 Task: Use Rain Heavy Thunder Effect in this video Movie B.mp4
Action: Mouse moved to (399, 137)
Screenshot: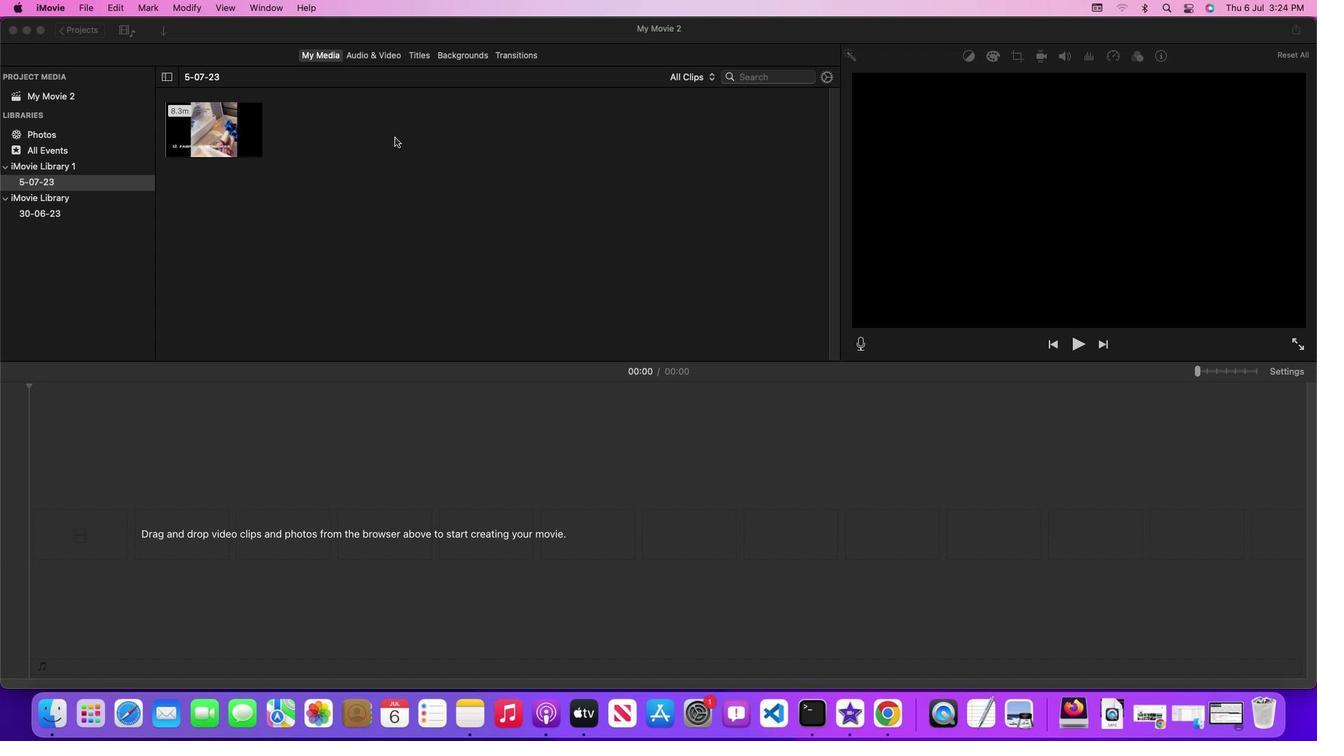 
Action: Mouse pressed left at (399, 137)
Screenshot: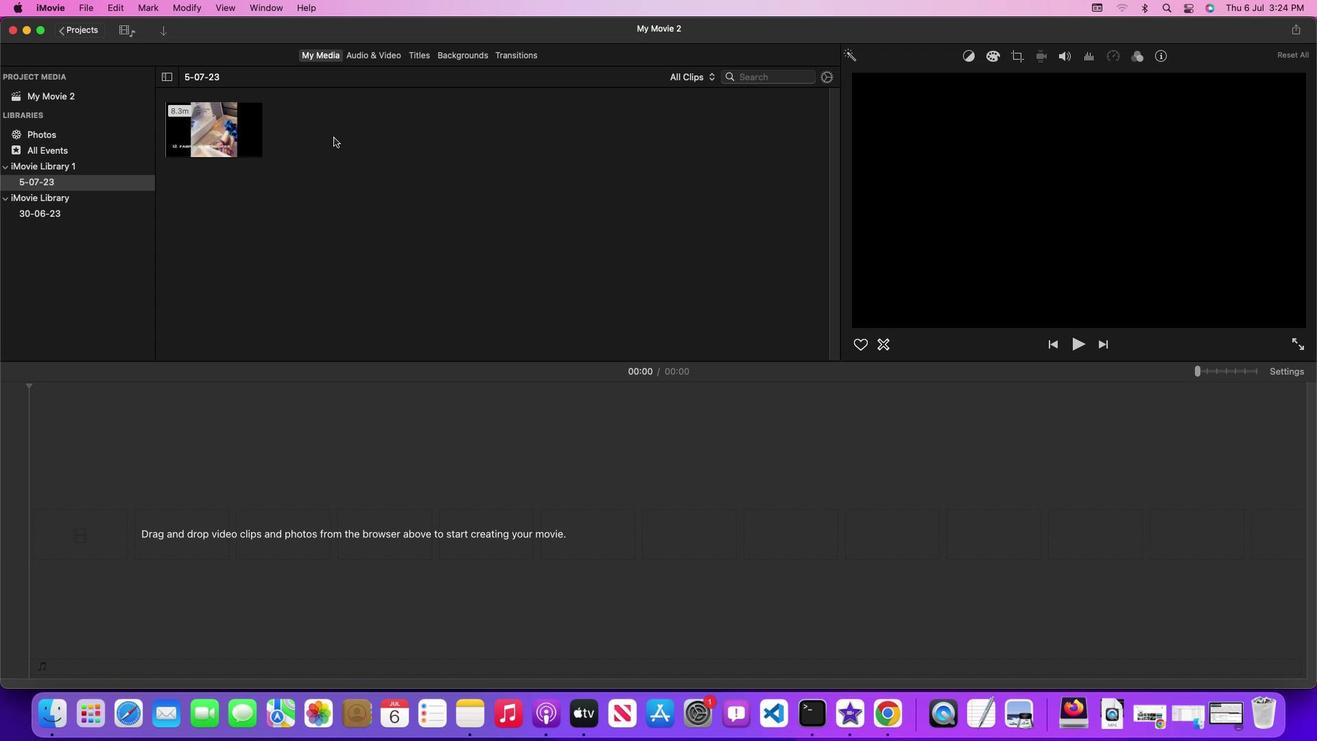 
Action: Mouse moved to (227, 136)
Screenshot: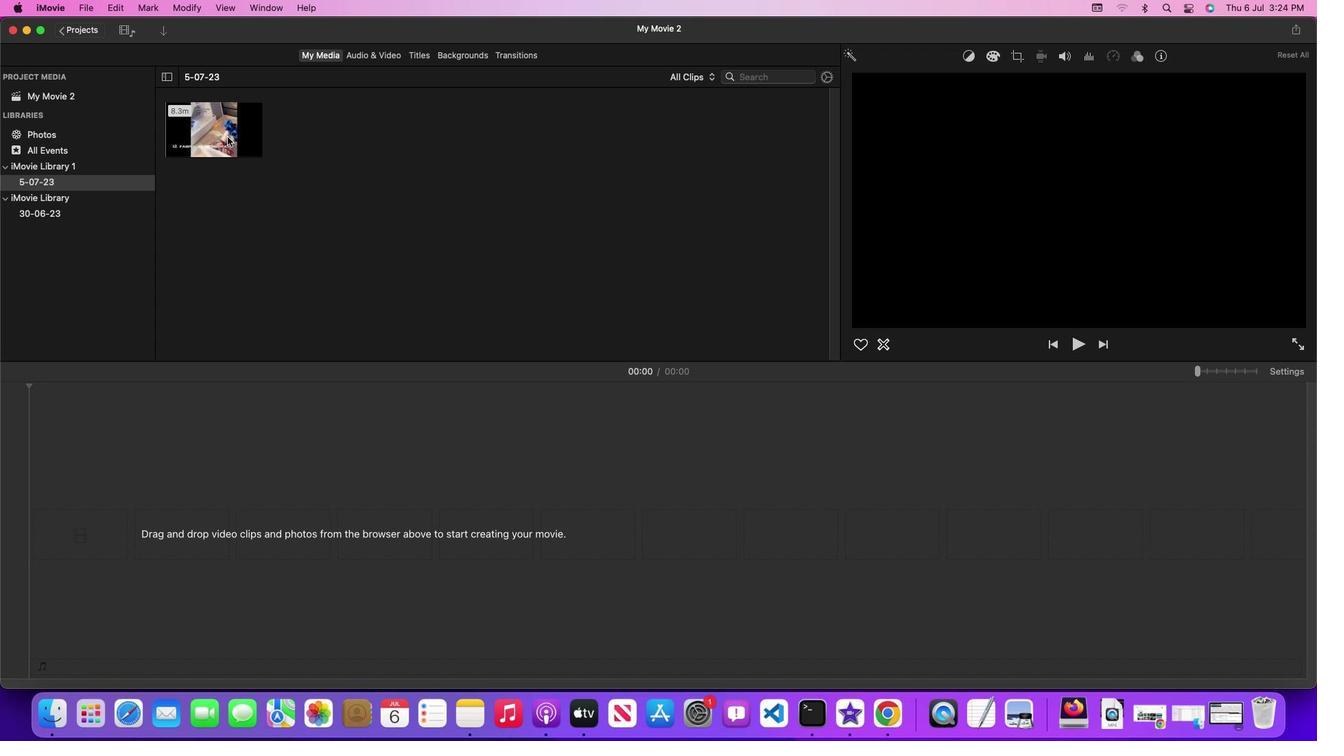 
Action: Mouse pressed left at (227, 136)
Screenshot: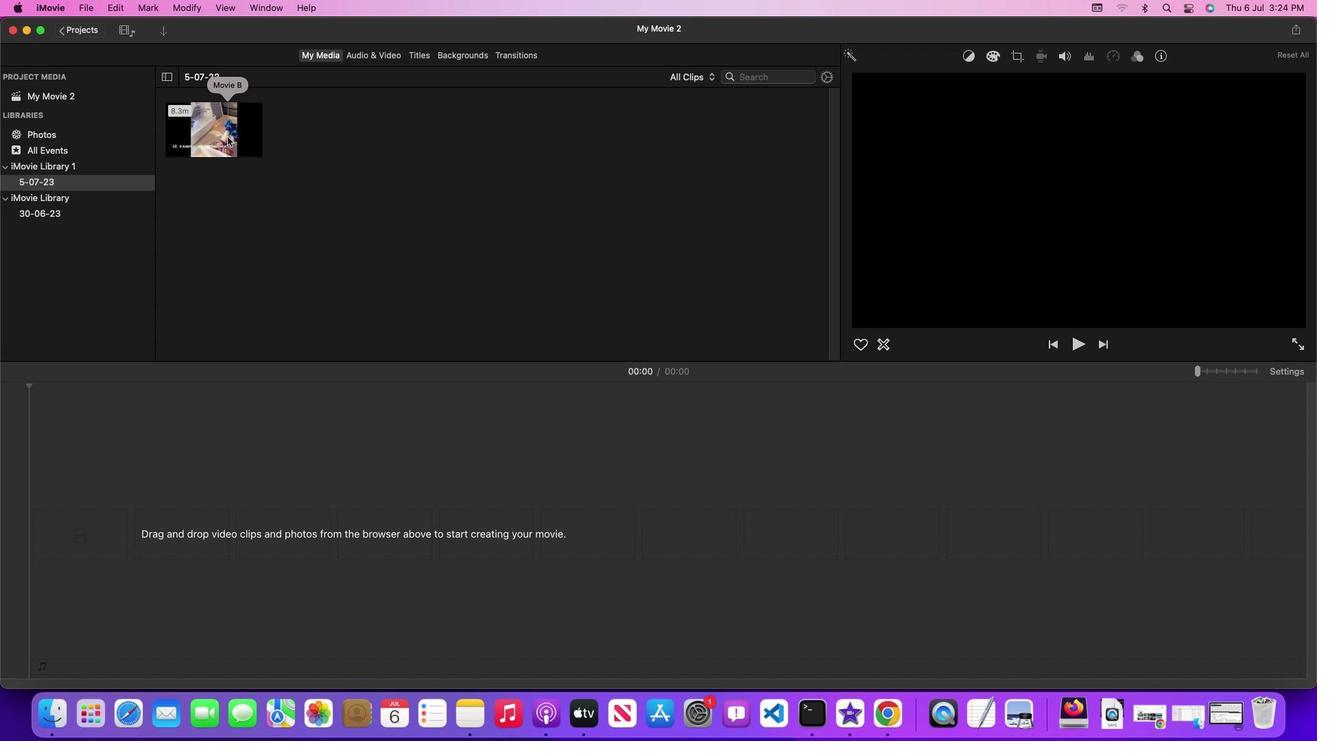 
Action: Mouse pressed left at (227, 136)
Screenshot: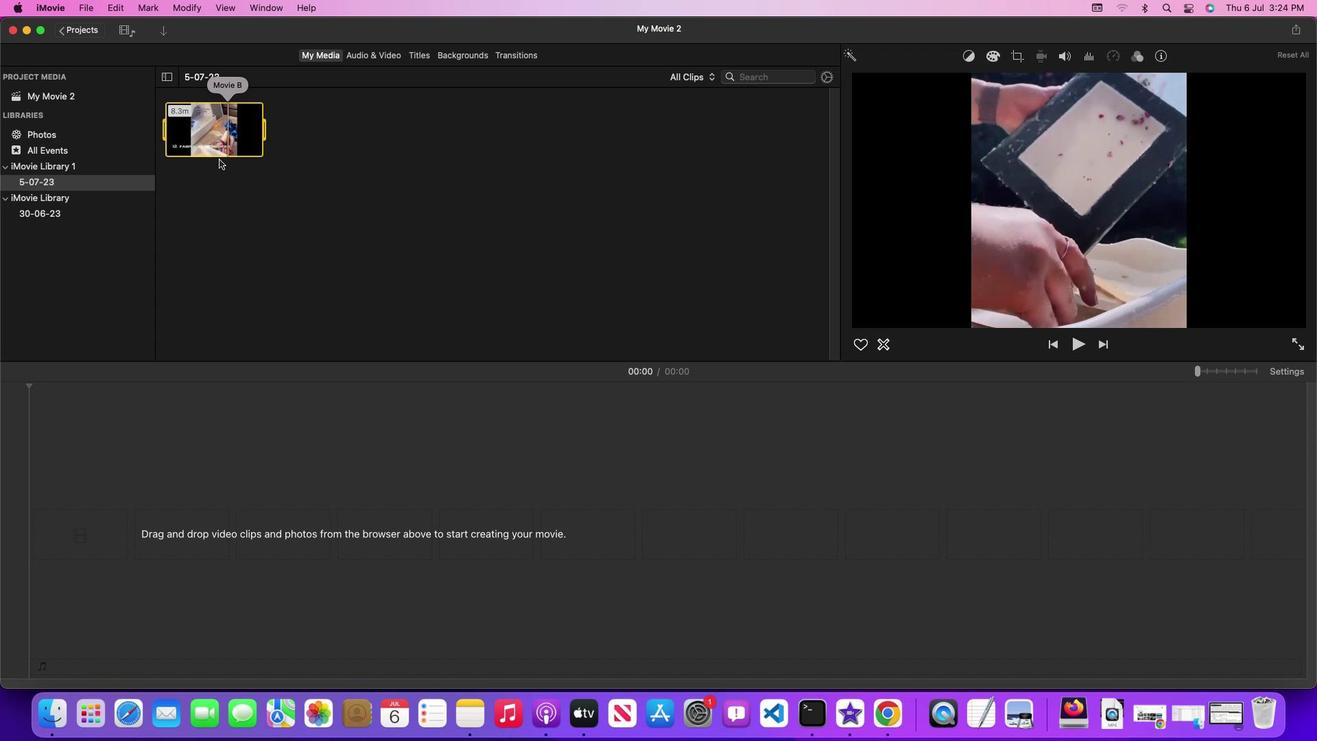 
Action: Mouse moved to (387, 52)
Screenshot: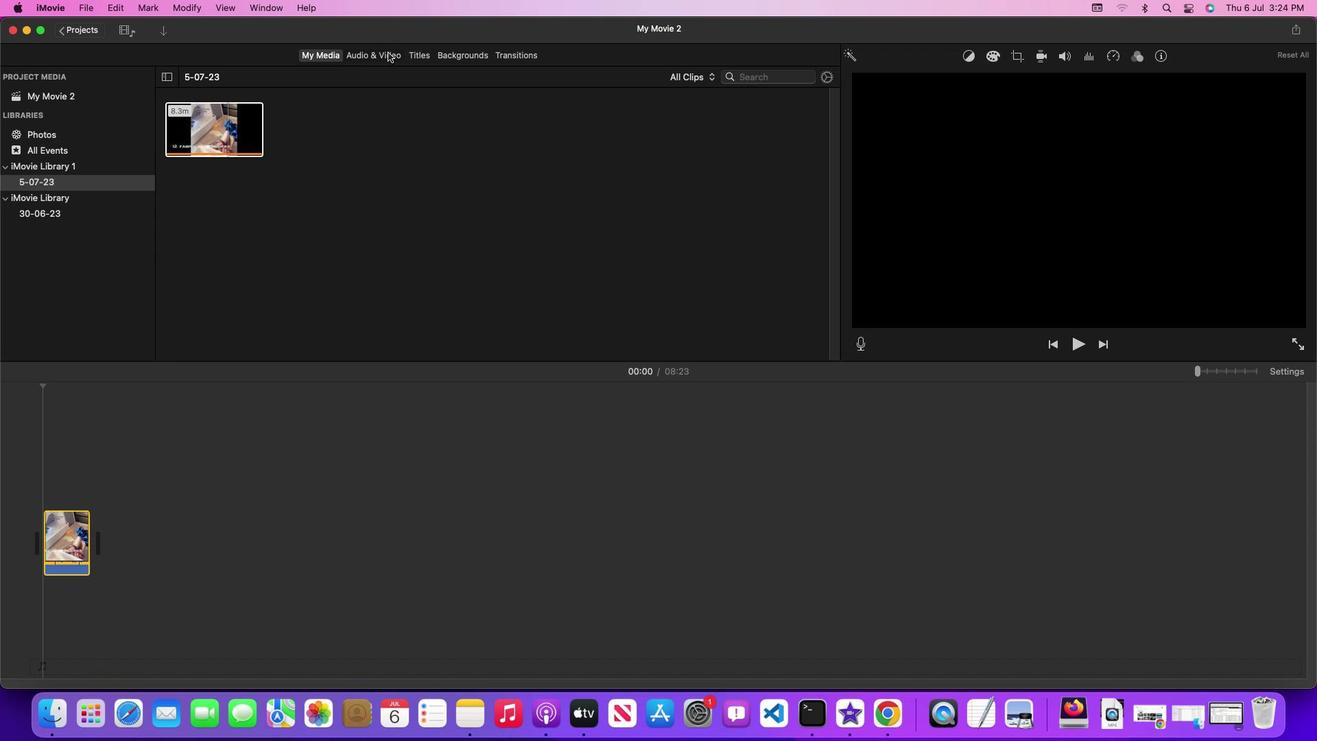 
Action: Mouse pressed left at (387, 52)
Screenshot: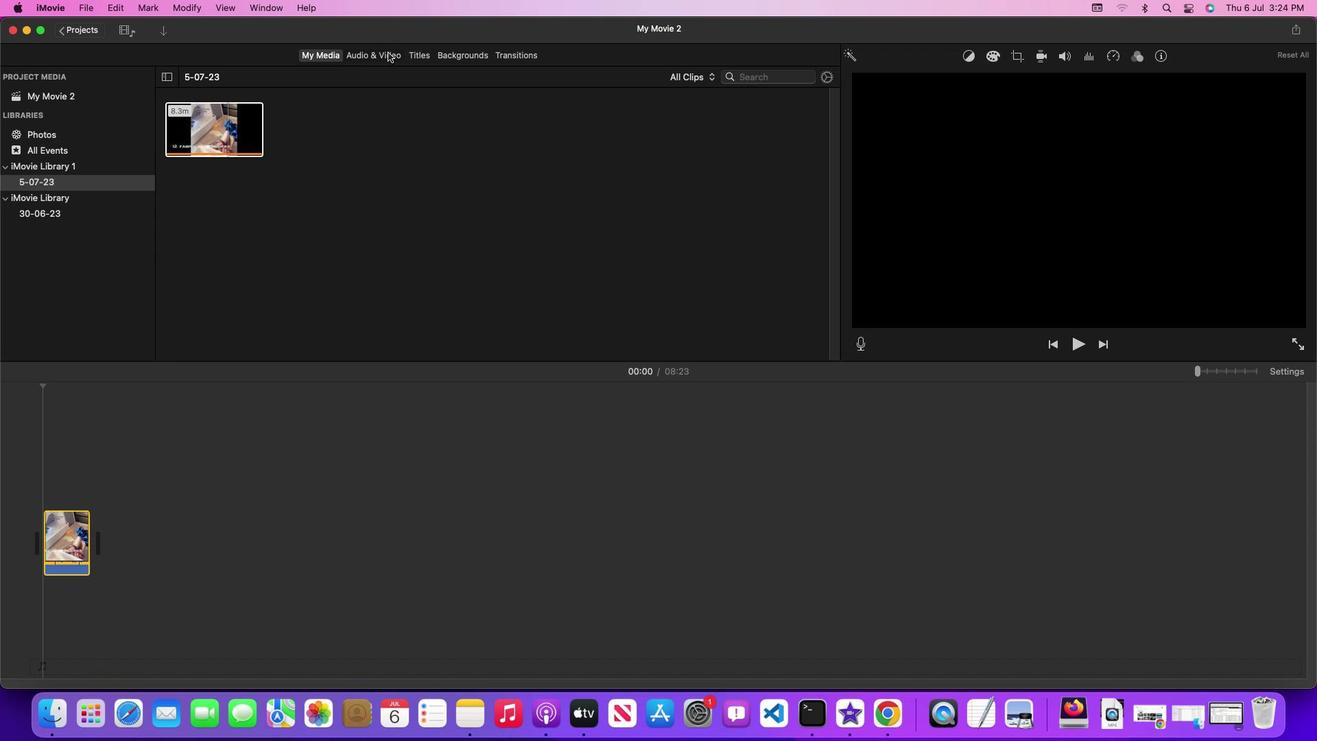 
Action: Mouse moved to (833, 182)
Screenshot: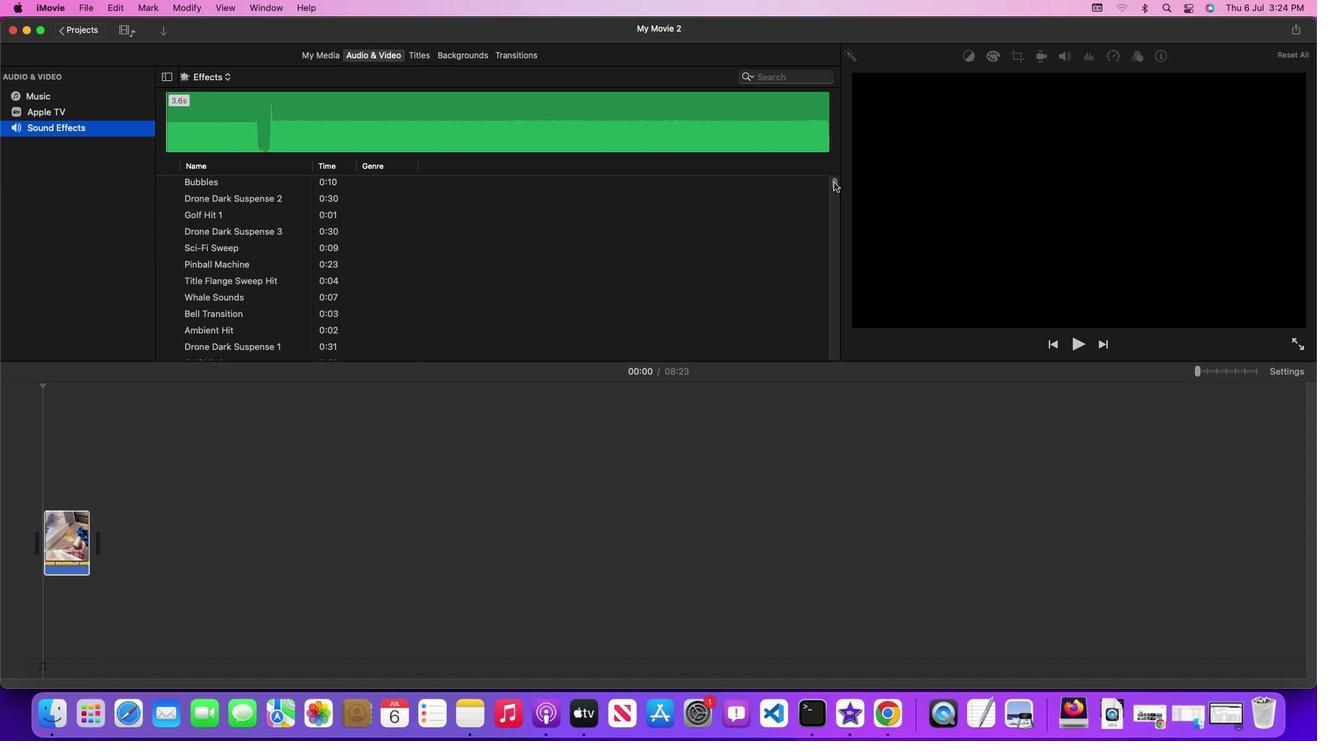 
Action: Mouse pressed left at (833, 182)
Screenshot: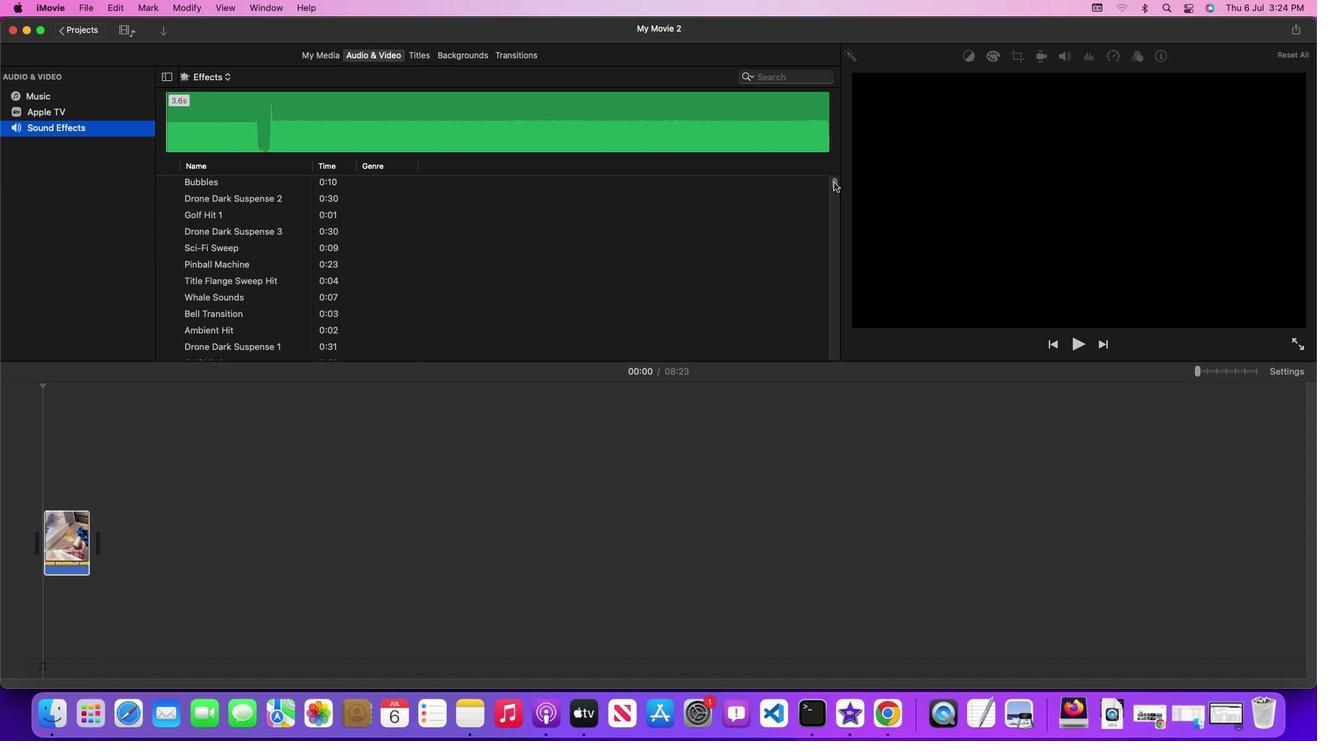 
Action: Mouse moved to (579, 224)
Screenshot: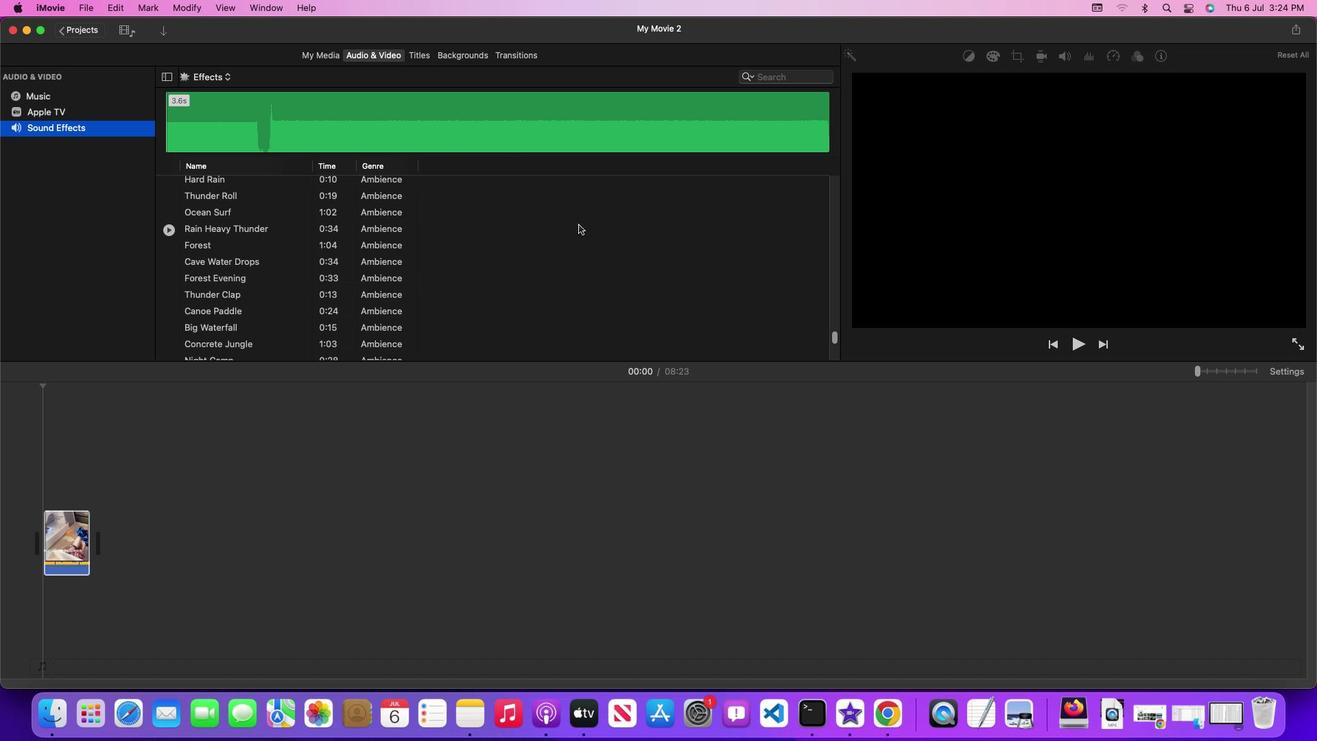 
Action: Mouse pressed left at (579, 224)
Screenshot: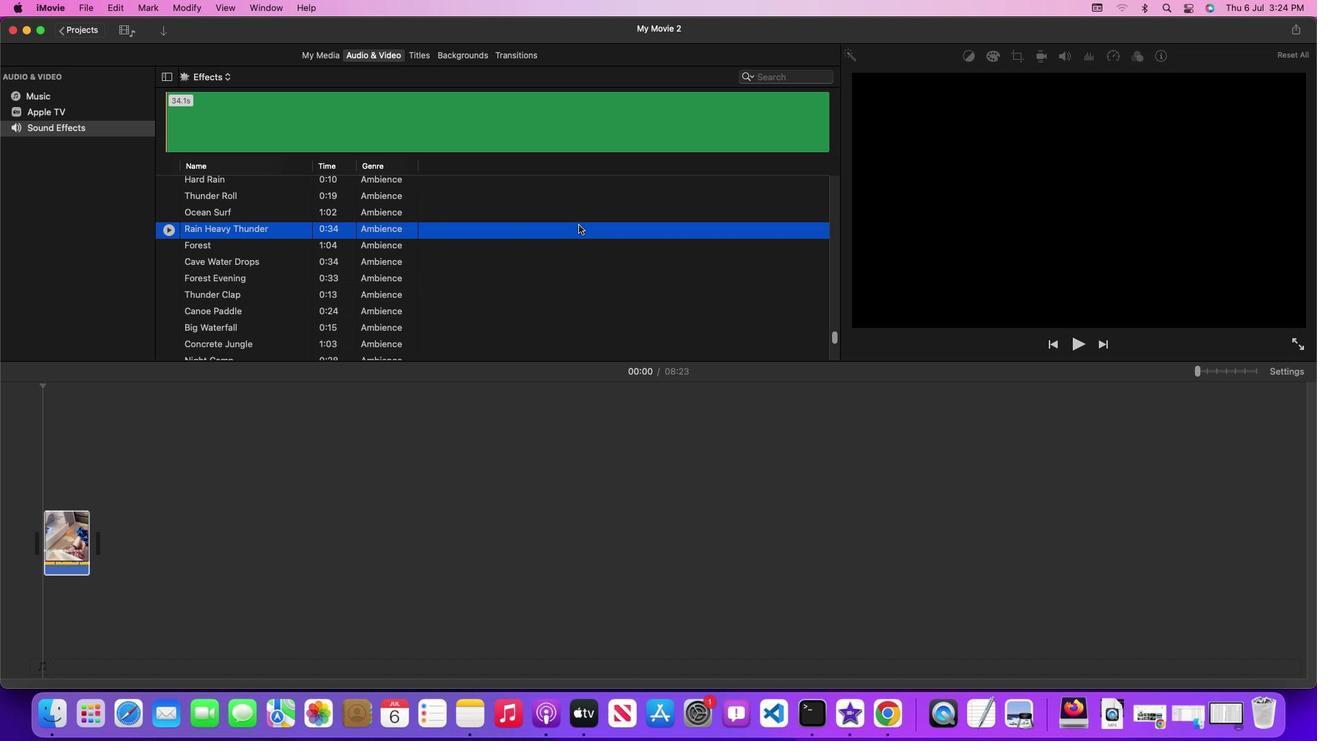 
Action: Mouse moved to (578, 230)
Screenshot: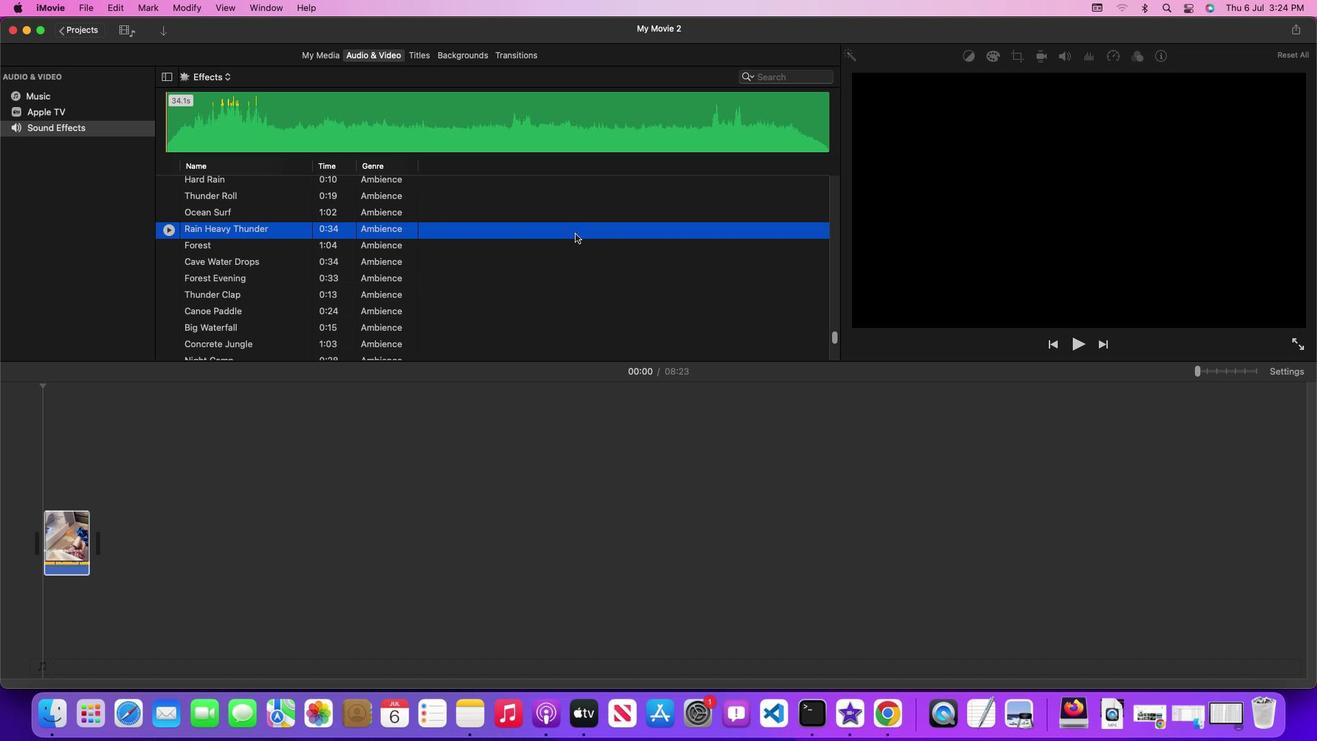 
Action: Mouse pressed left at (578, 230)
Screenshot: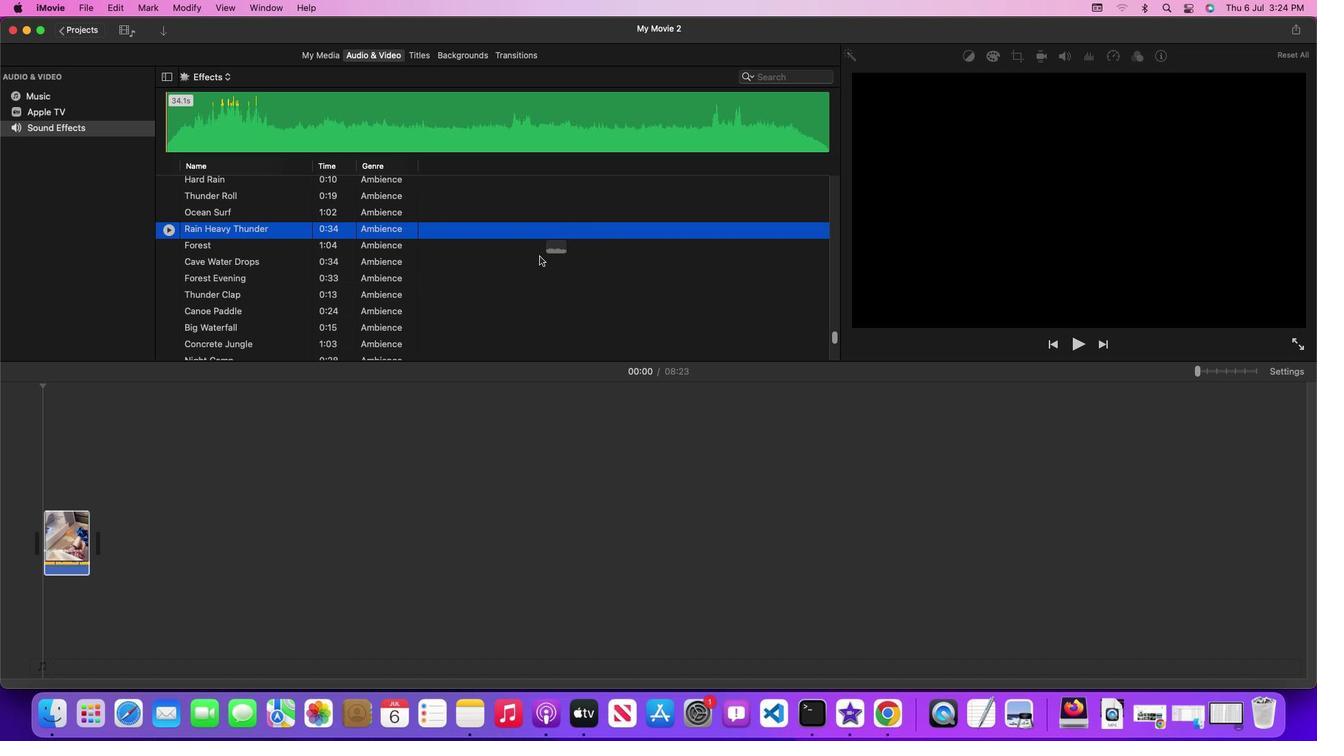 
Action: Mouse moved to (383, 406)
Screenshot: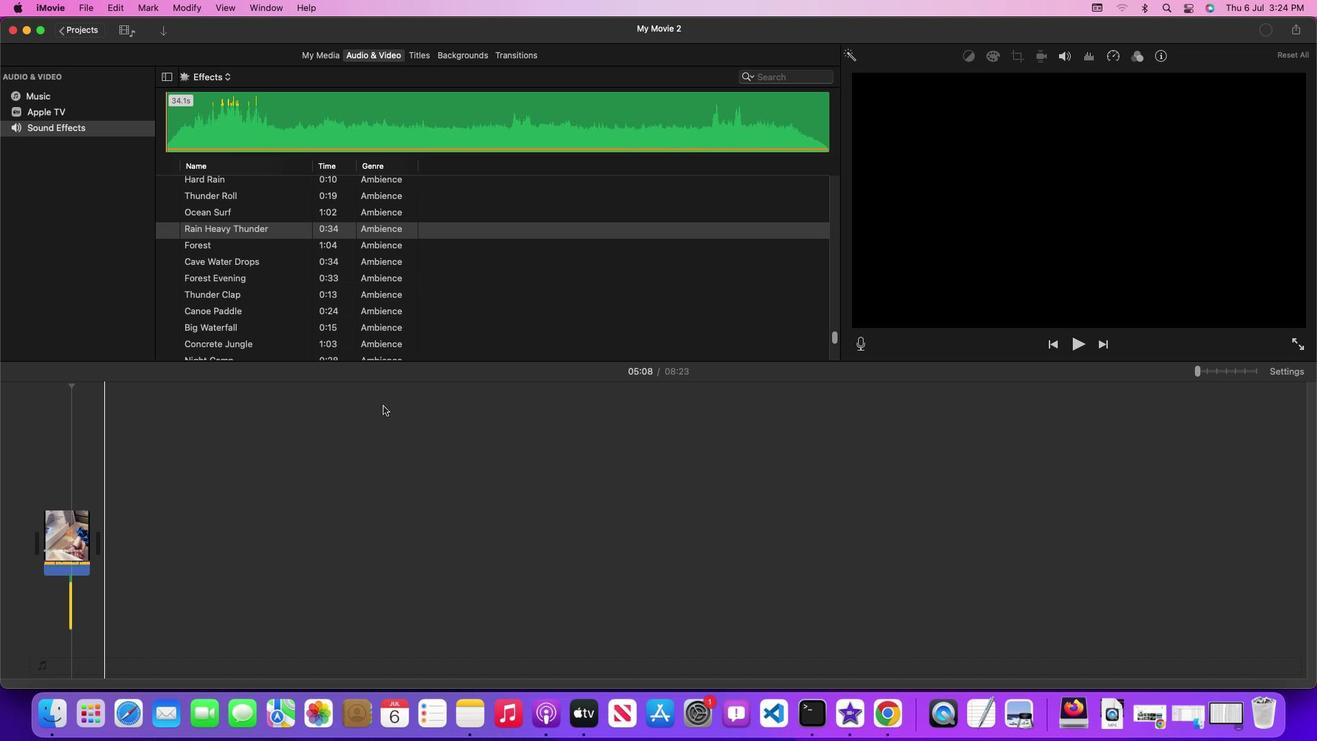 
